 Task: Add Badger Balm Sport Mineral Sunscreen Cream - SPF 40 to the cart.
Action: Mouse moved to (263, 136)
Screenshot: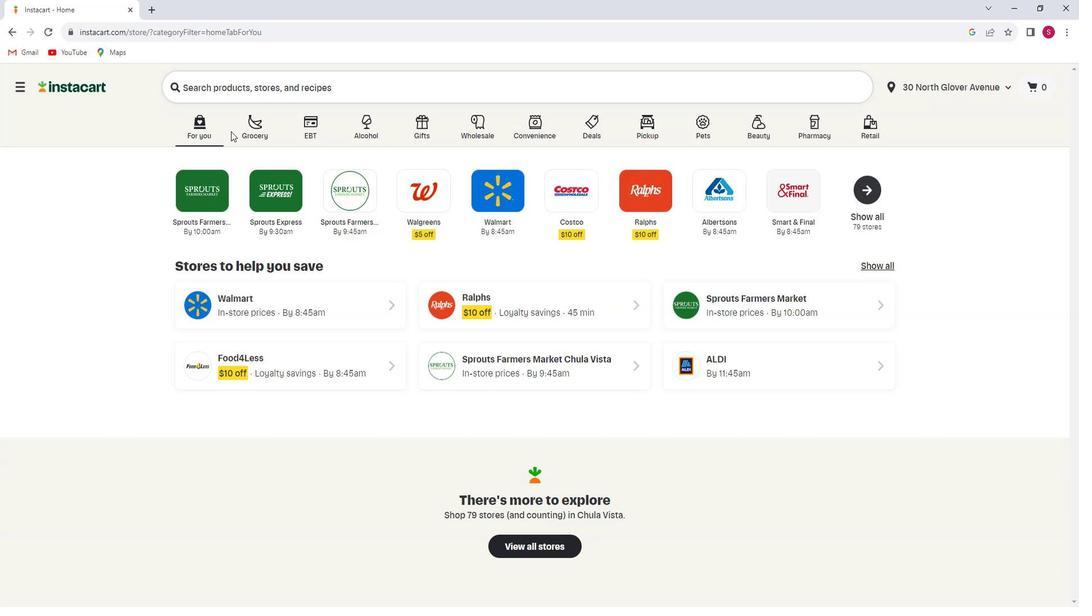 
Action: Mouse pressed left at (263, 136)
Screenshot: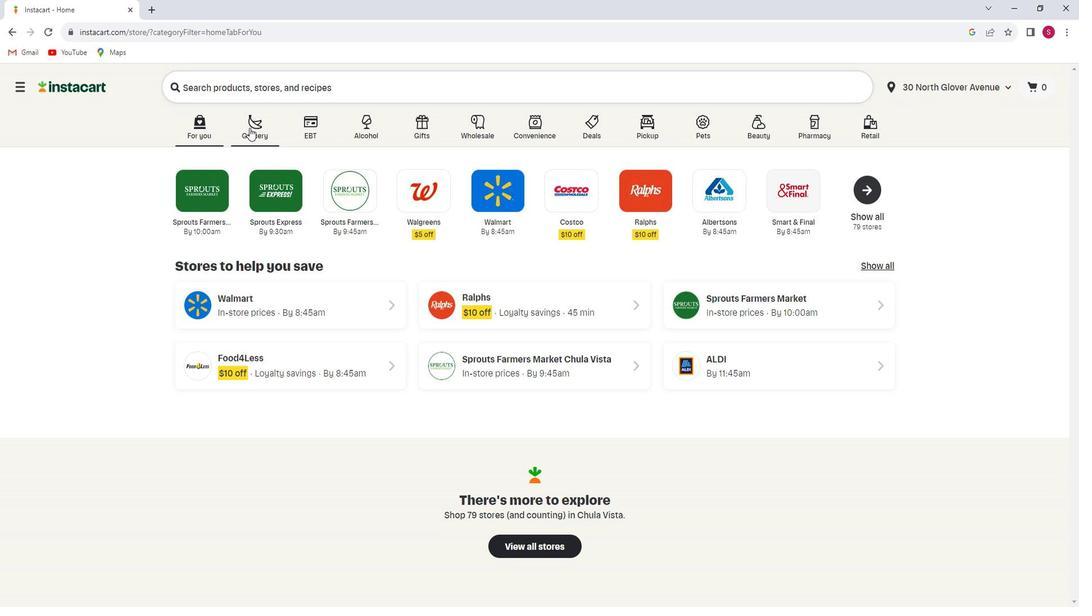 
Action: Mouse moved to (280, 324)
Screenshot: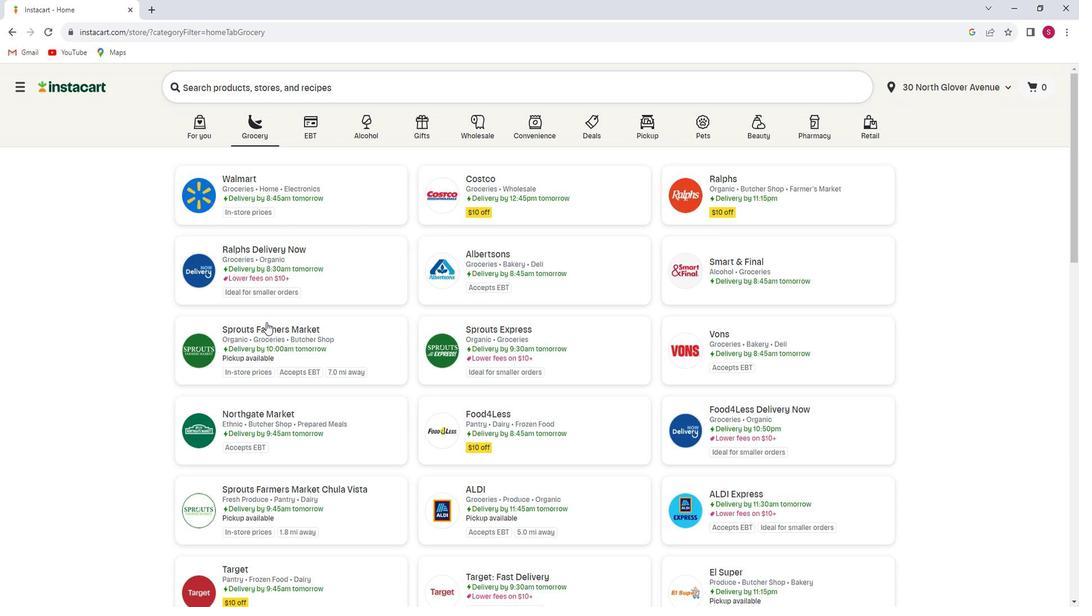 
Action: Mouse pressed left at (280, 324)
Screenshot: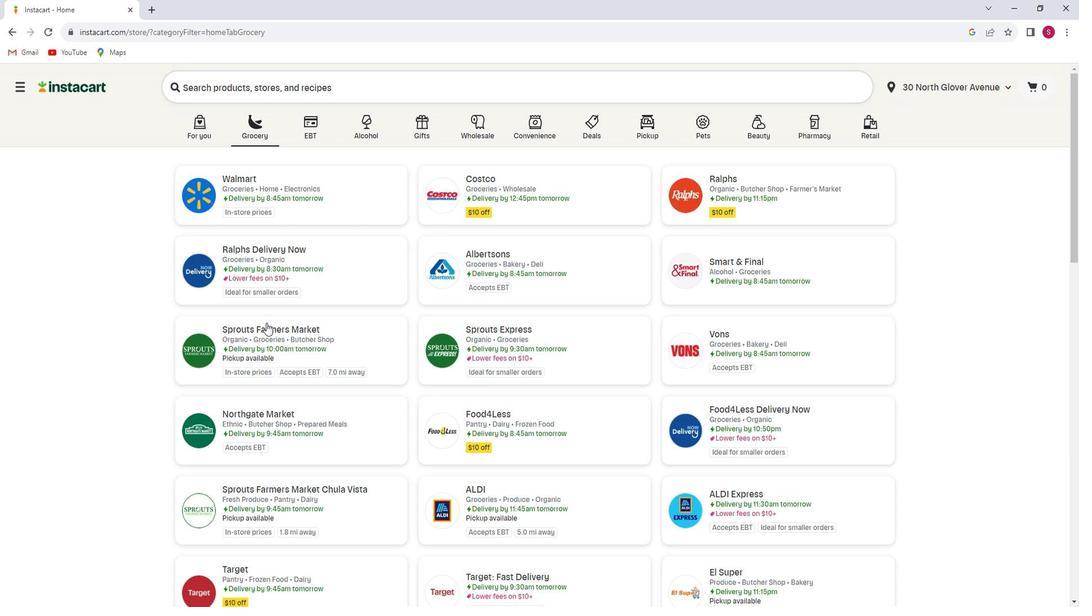 
Action: Mouse moved to (124, 336)
Screenshot: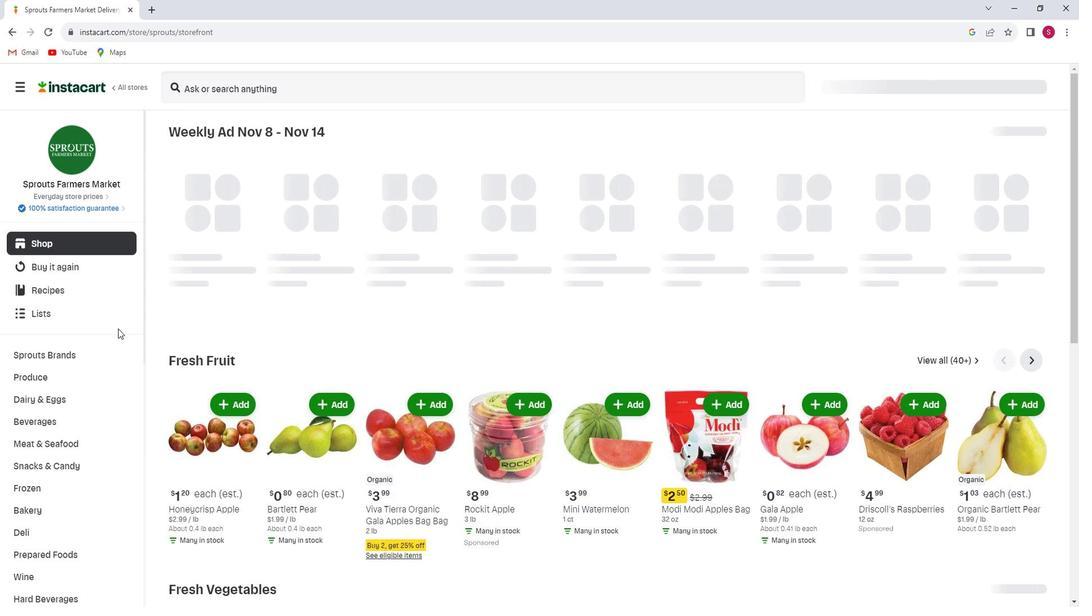 
Action: Mouse scrolled (124, 335) with delta (0, 0)
Screenshot: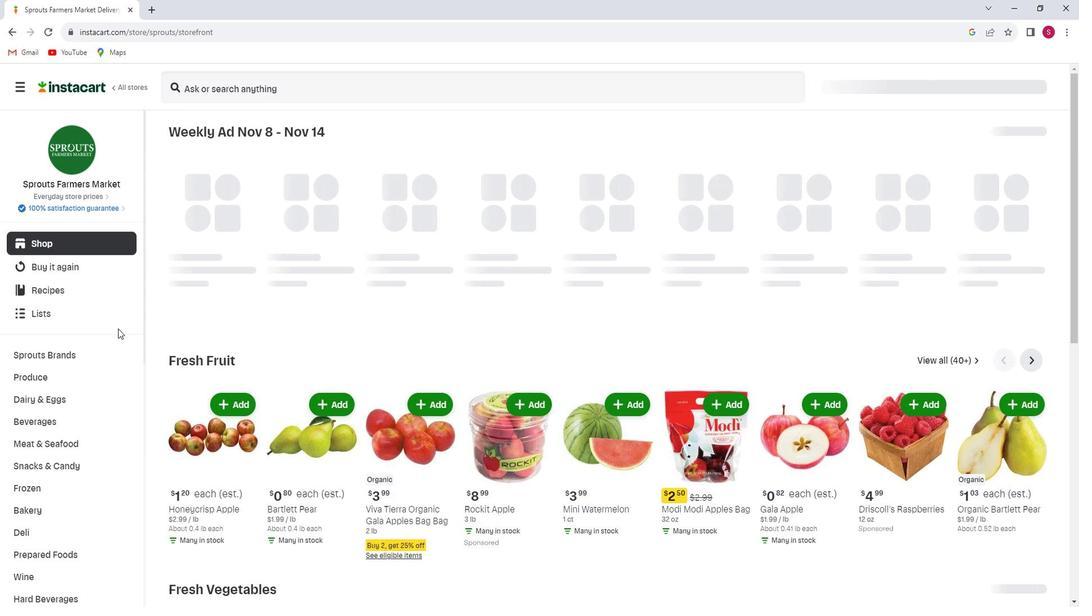 
Action: Mouse moved to (120, 337)
Screenshot: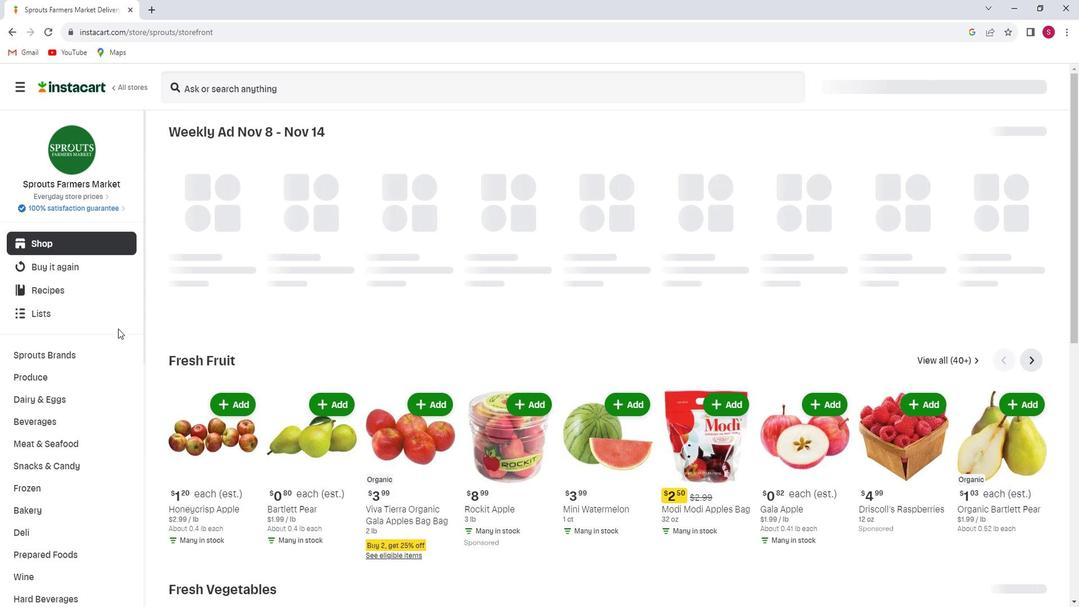 
Action: Mouse scrolled (120, 337) with delta (0, 0)
Screenshot: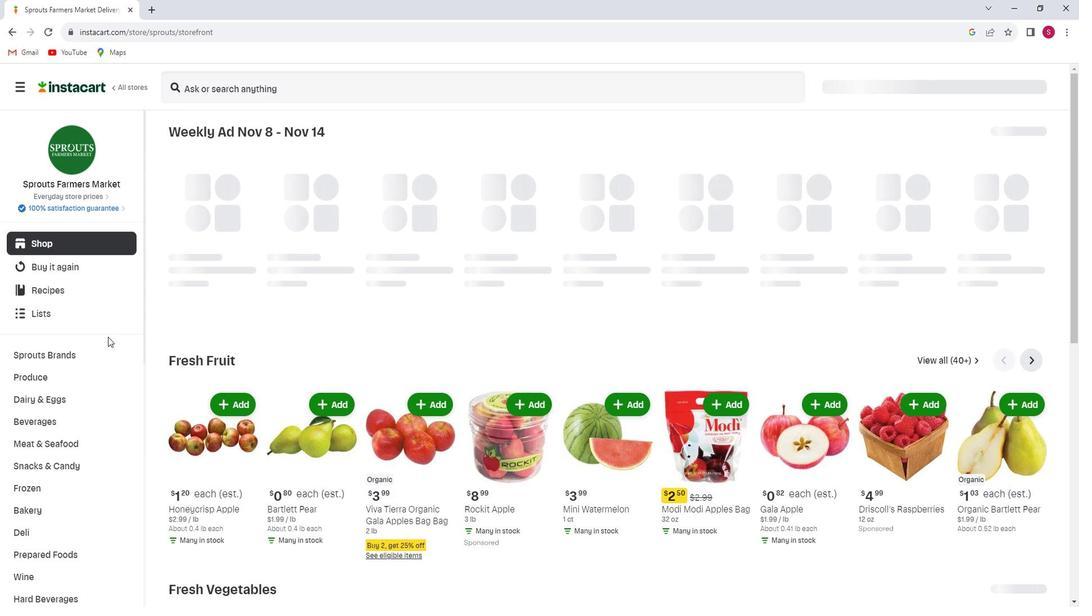 
Action: Mouse scrolled (120, 337) with delta (0, 0)
Screenshot: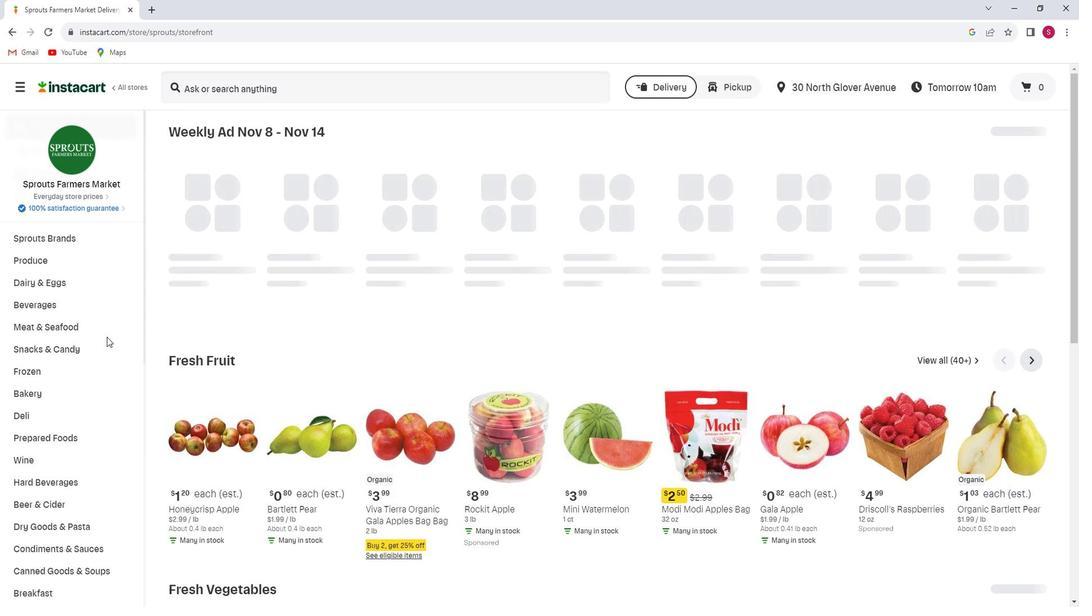 
Action: Mouse scrolled (120, 337) with delta (0, 0)
Screenshot: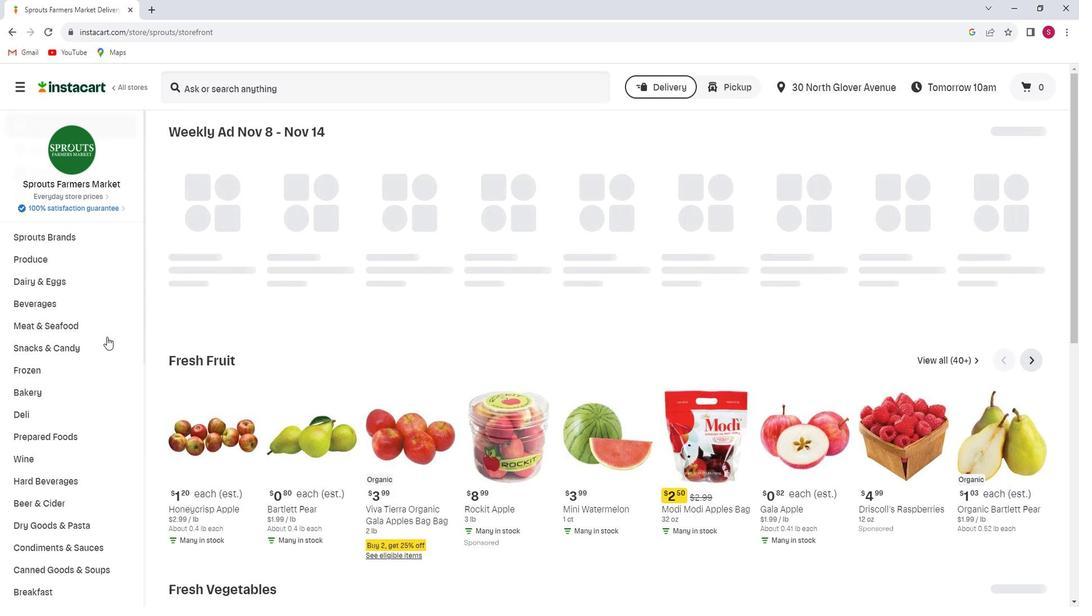 
Action: Mouse scrolled (120, 337) with delta (0, 0)
Screenshot: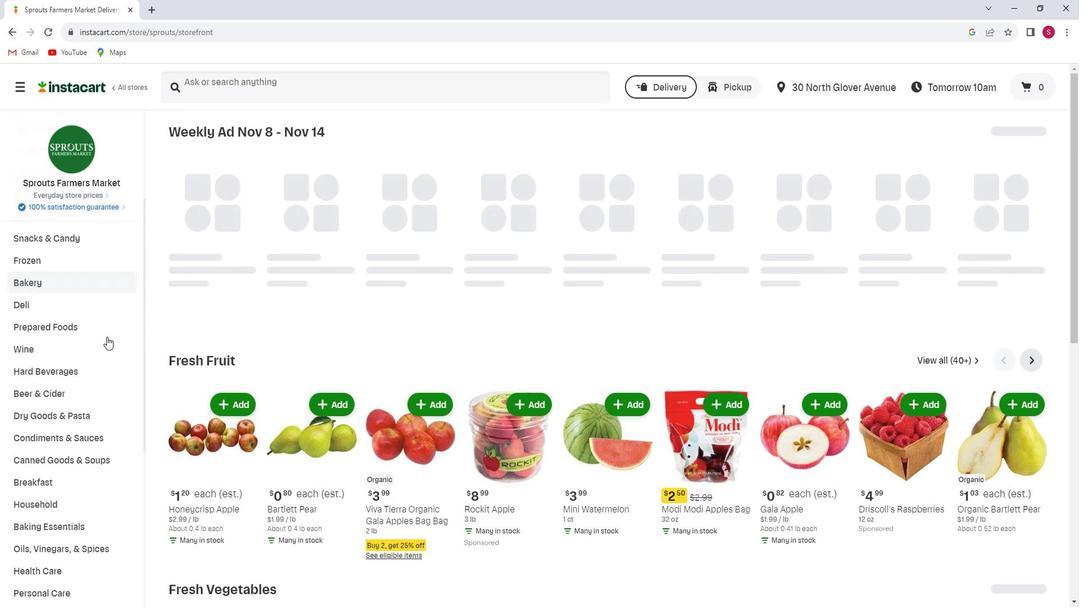
Action: Mouse scrolled (120, 337) with delta (0, 0)
Screenshot: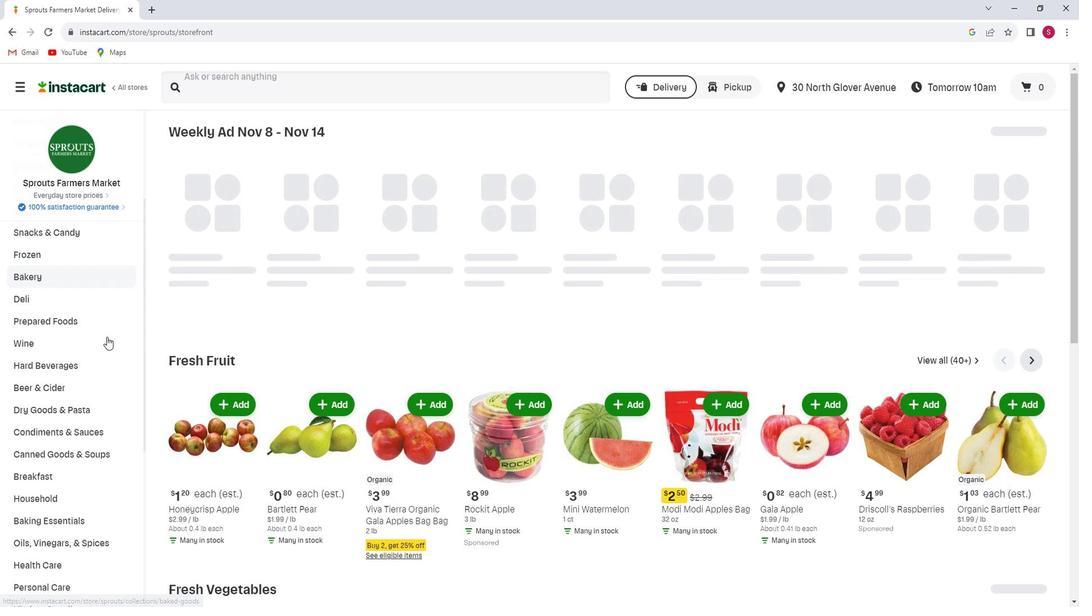 
Action: Mouse scrolled (120, 337) with delta (0, 0)
Screenshot: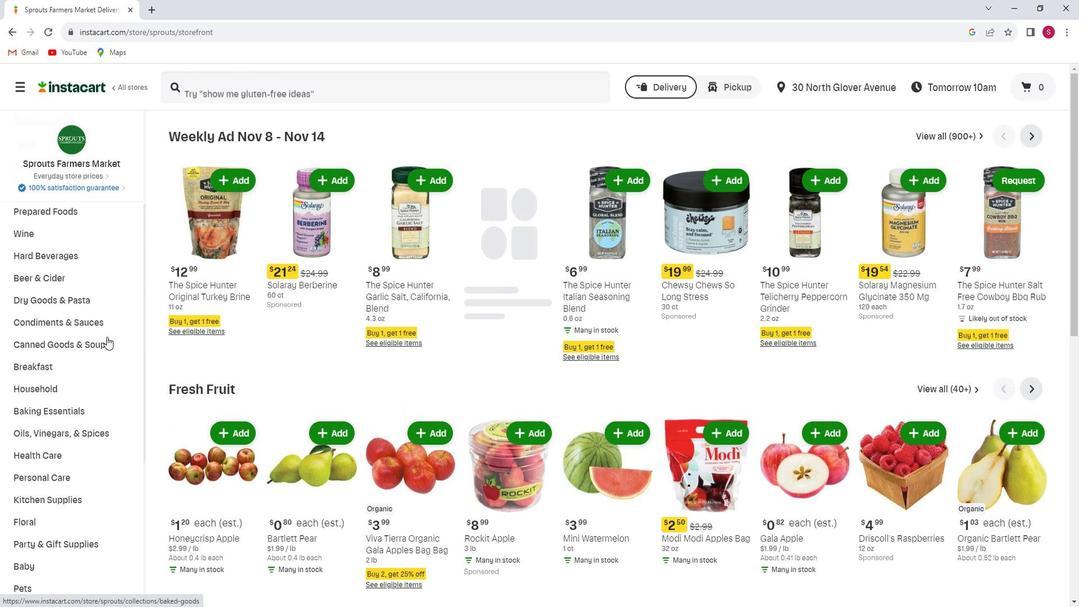 
Action: Mouse moved to (114, 345)
Screenshot: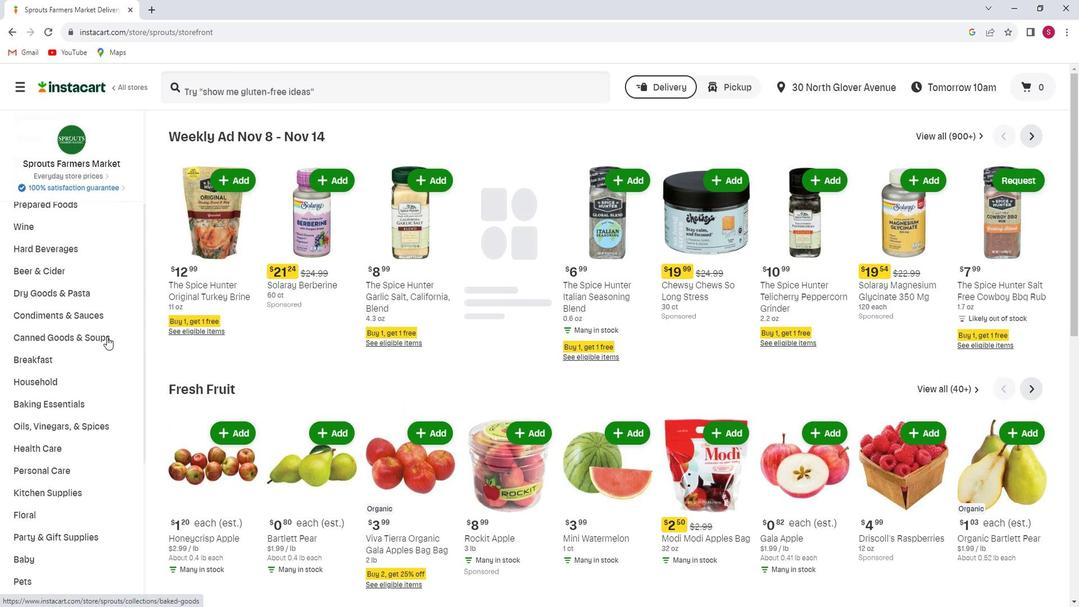 
Action: Mouse scrolled (114, 345) with delta (0, 0)
Screenshot: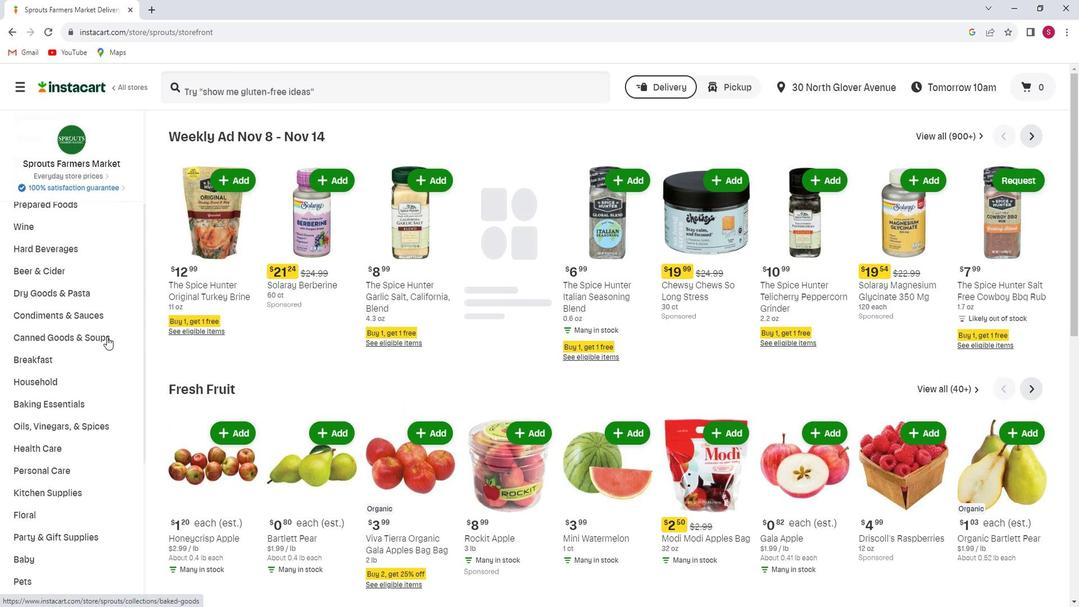 
Action: Mouse moved to (80, 358)
Screenshot: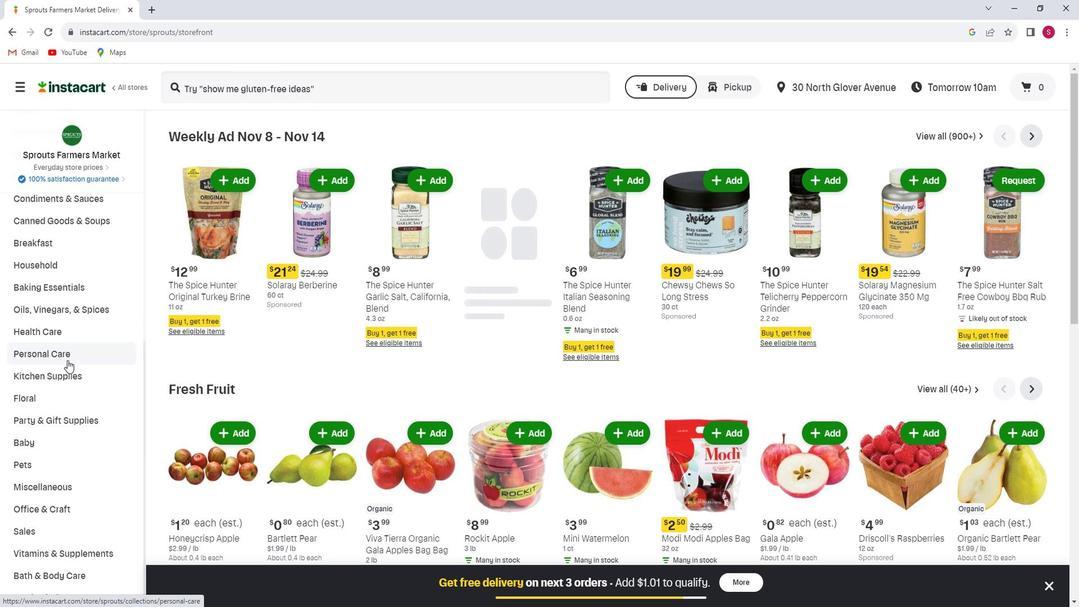
Action: Mouse pressed left at (80, 358)
Screenshot: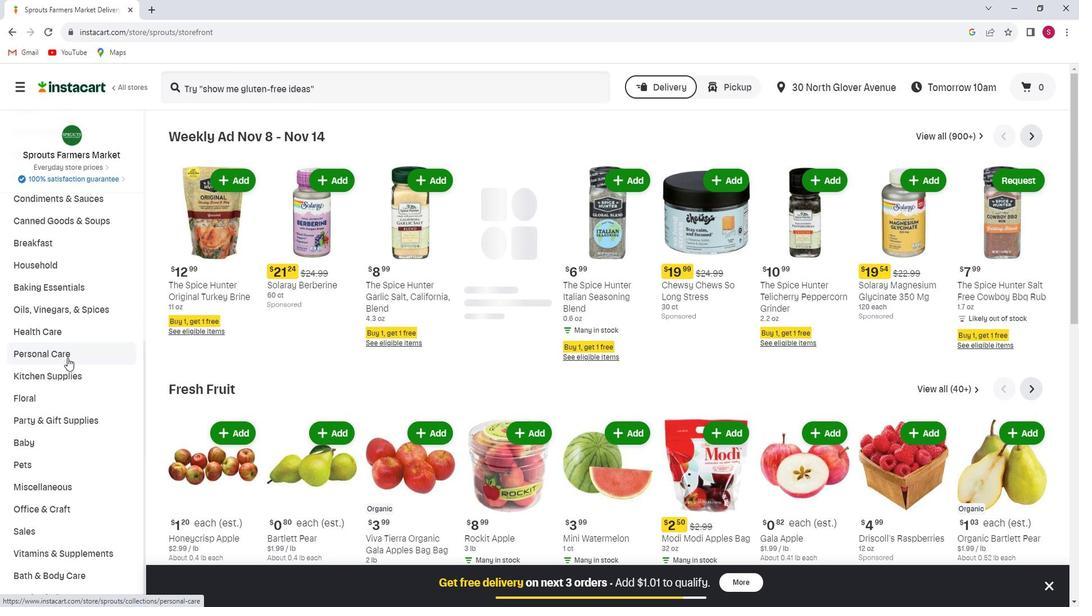 
Action: Mouse moved to (877, 164)
Screenshot: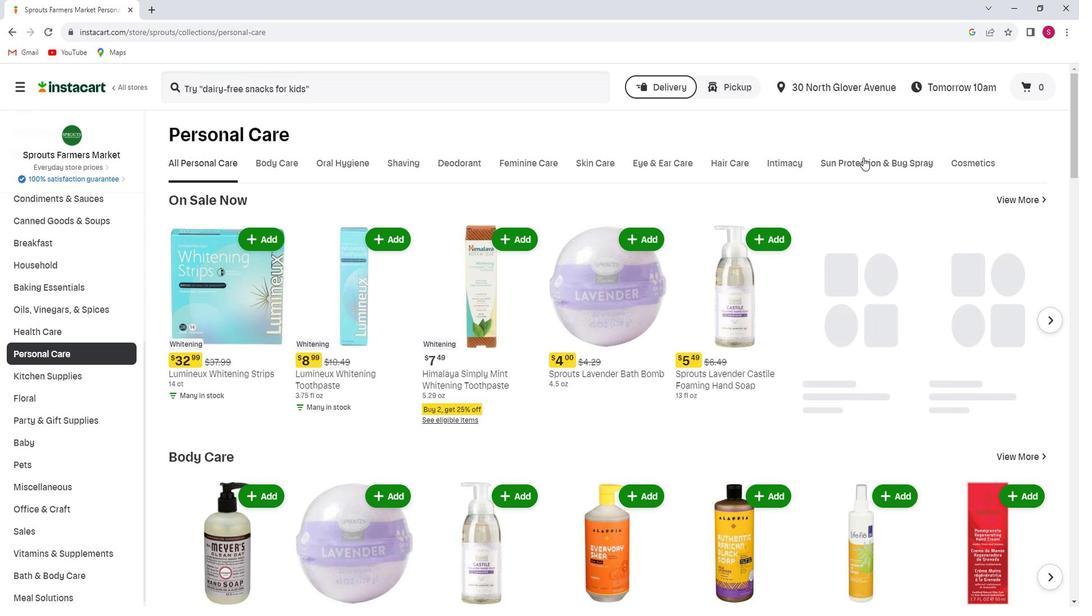 
Action: Mouse pressed left at (877, 164)
Screenshot: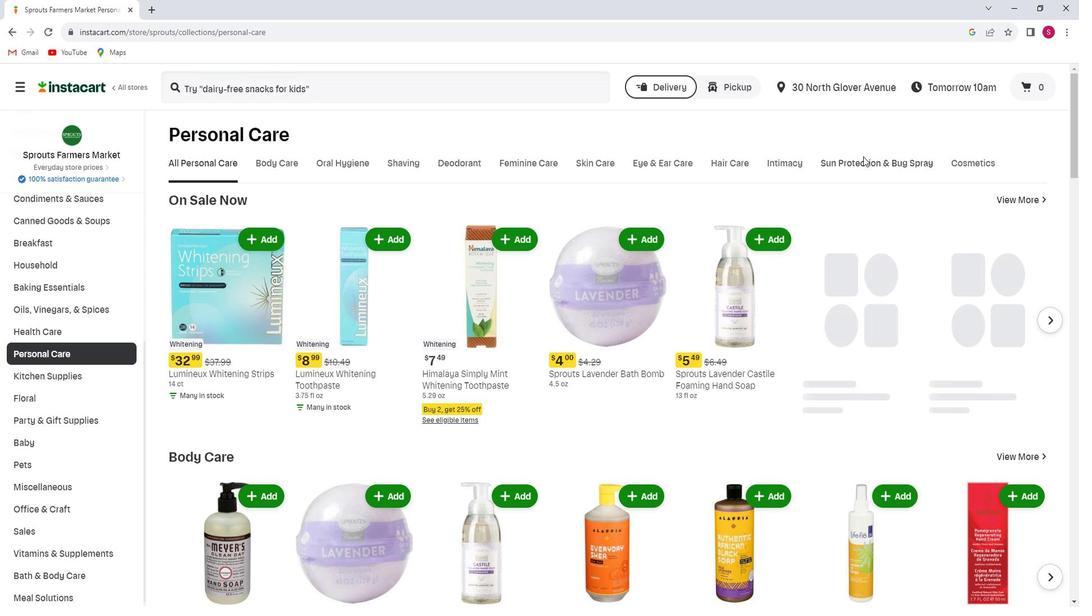 
Action: Mouse moved to (873, 175)
Screenshot: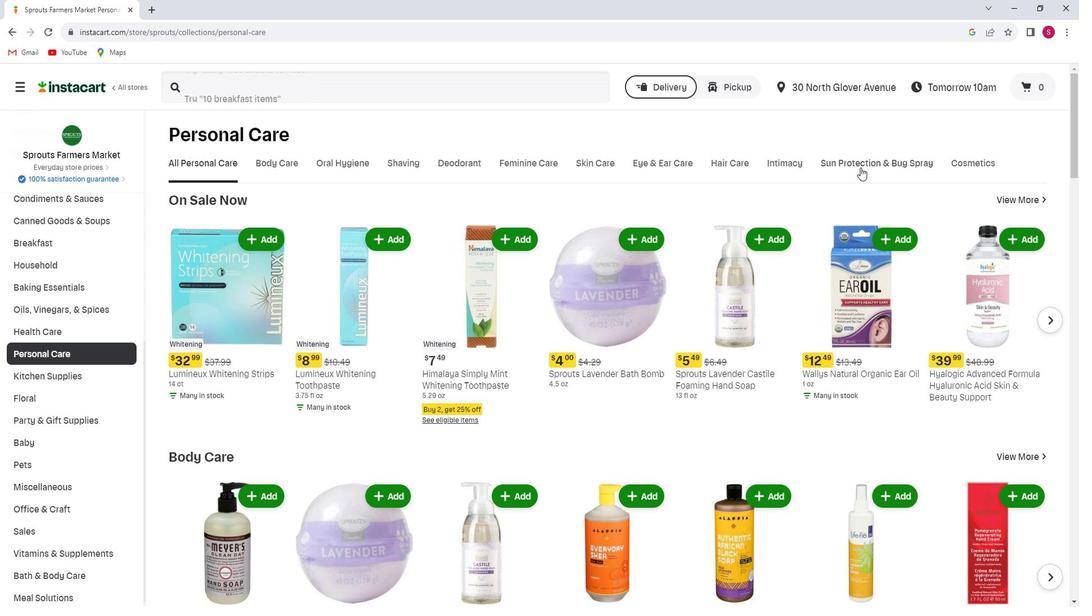 
Action: Mouse pressed left at (873, 175)
Screenshot: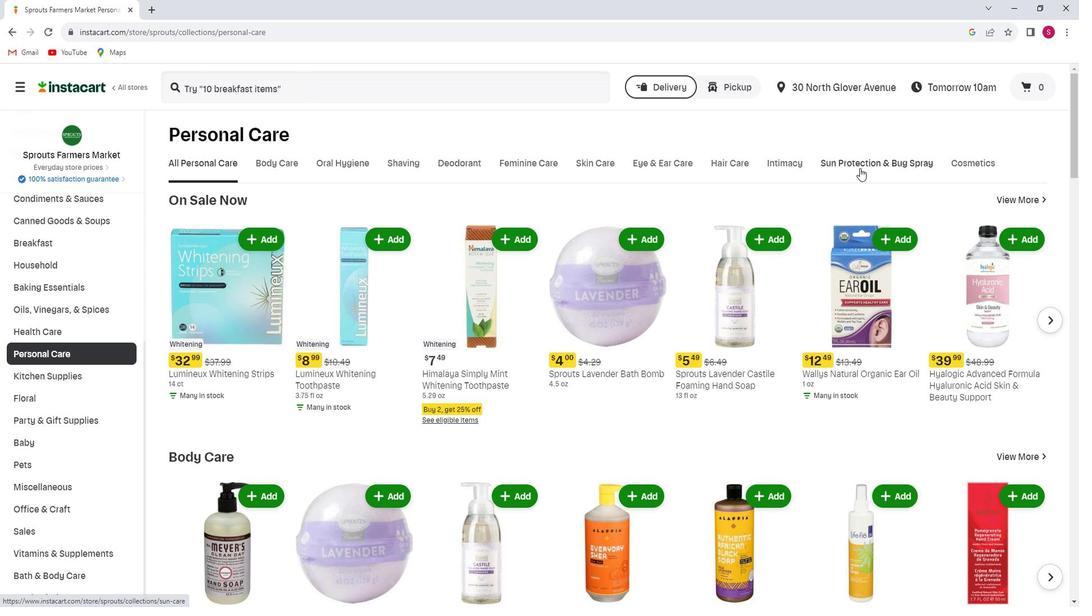 
Action: Mouse moved to (301, 92)
Screenshot: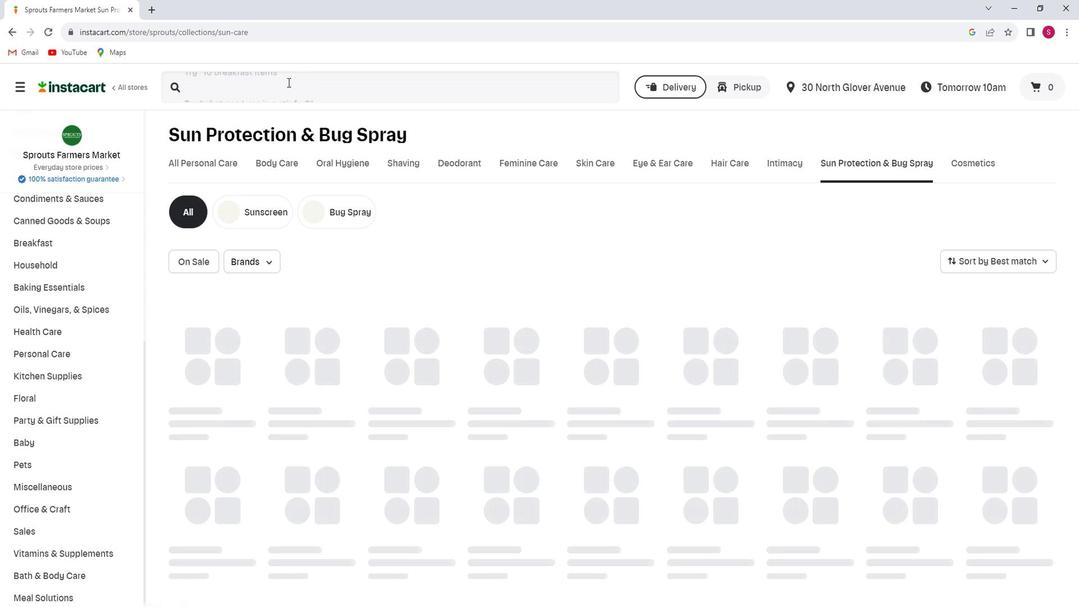 
Action: Mouse pressed left at (301, 92)
Screenshot: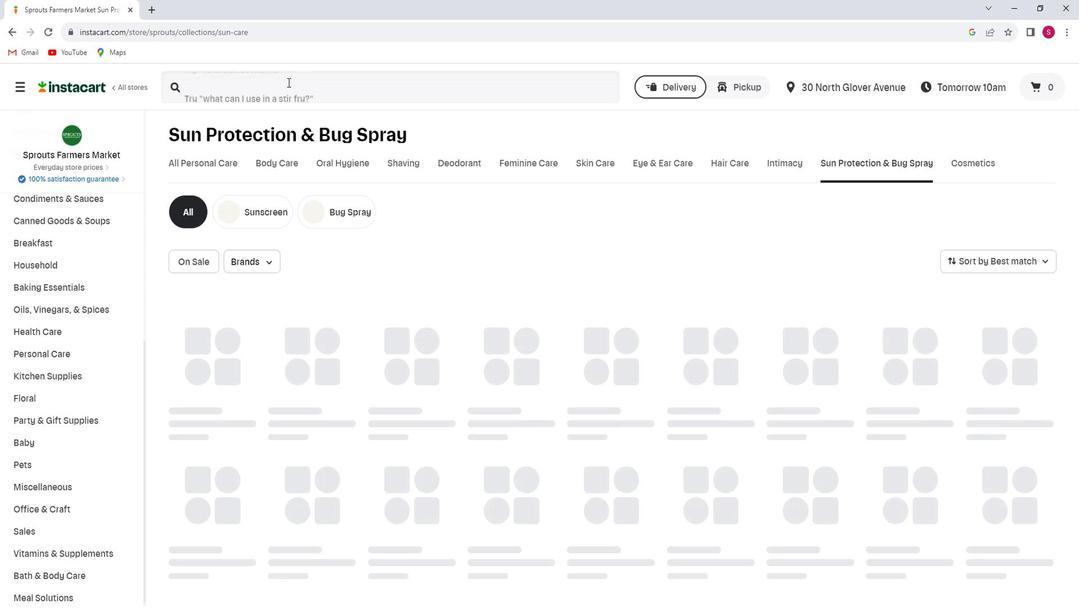 
Action: Key pressed <Key.shift>Badger<Key.space><Key.shift>Balm<Key.space><Key.shift>Sport<Key.space><Key.shift>Mineral<Key.space><Key.shift>Sunscreen<Key.space><Key.shift>cream<Key.space>-<Key.space><Key.shift>S<Key.shift>P<Key.shift><Key.shift>F<Key.space>40<Key.enter>
Screenshot: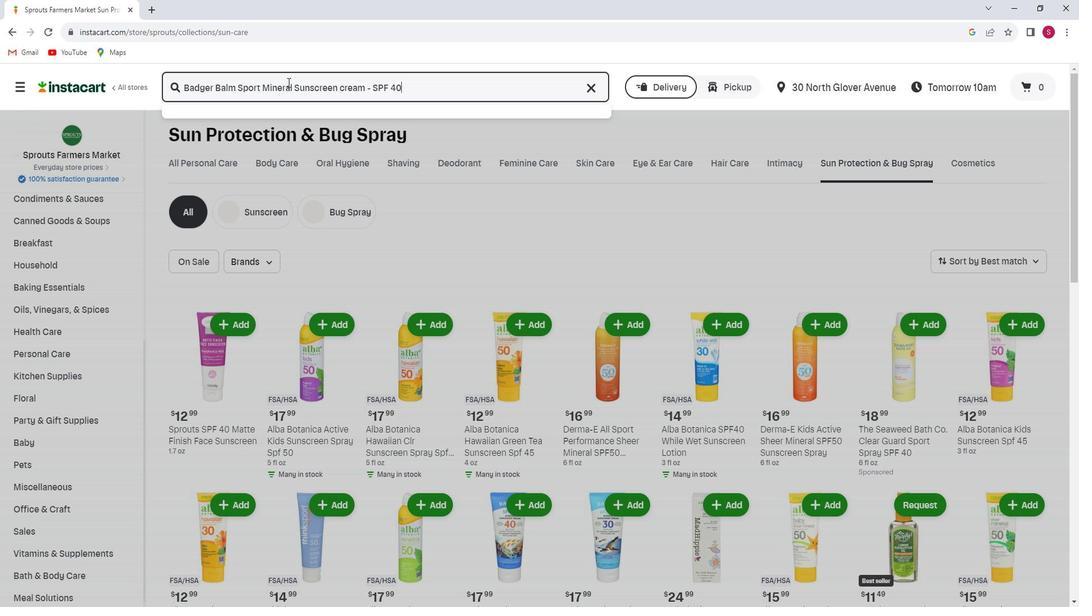 
Action: Mouse moved to (351, 213)
Screenshot: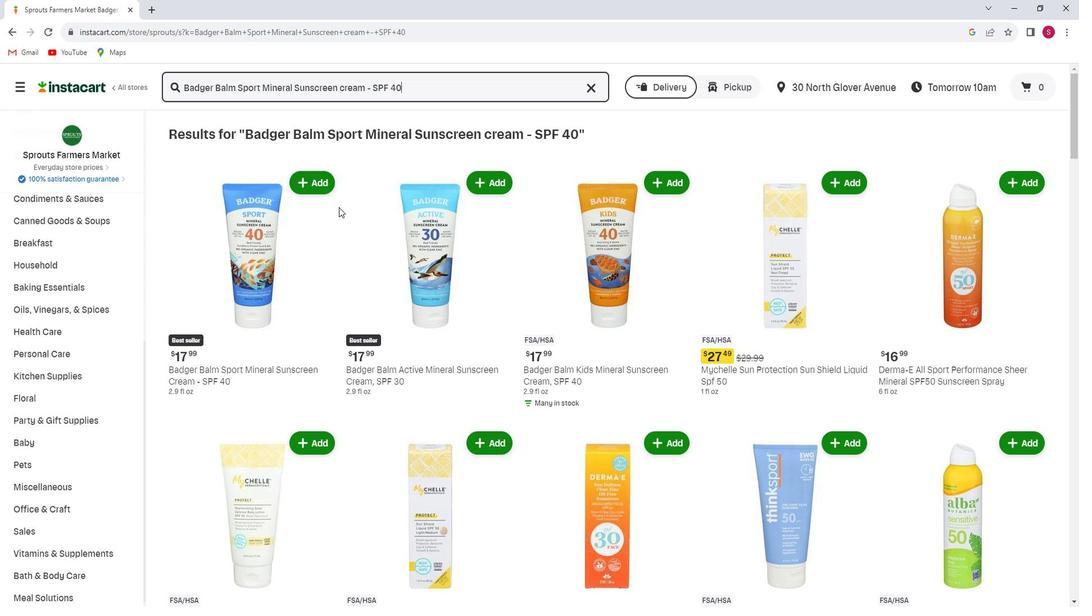 
Action: Mouse scrolled (351, 213) with delta (0, 0)
Screenshot: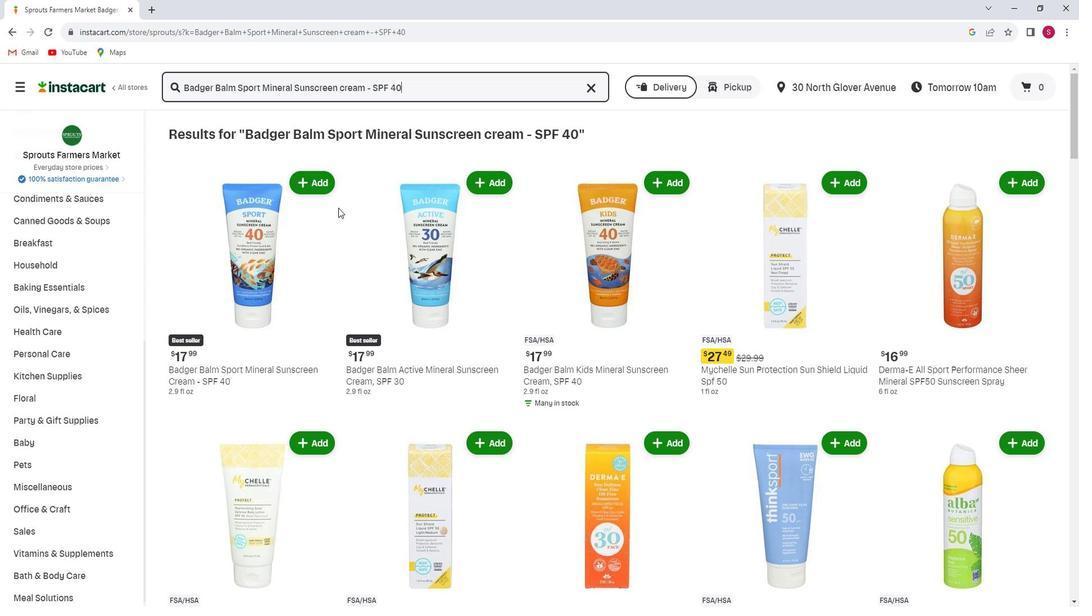 
Action: Mouse moved to (328, 137)
Screenshot: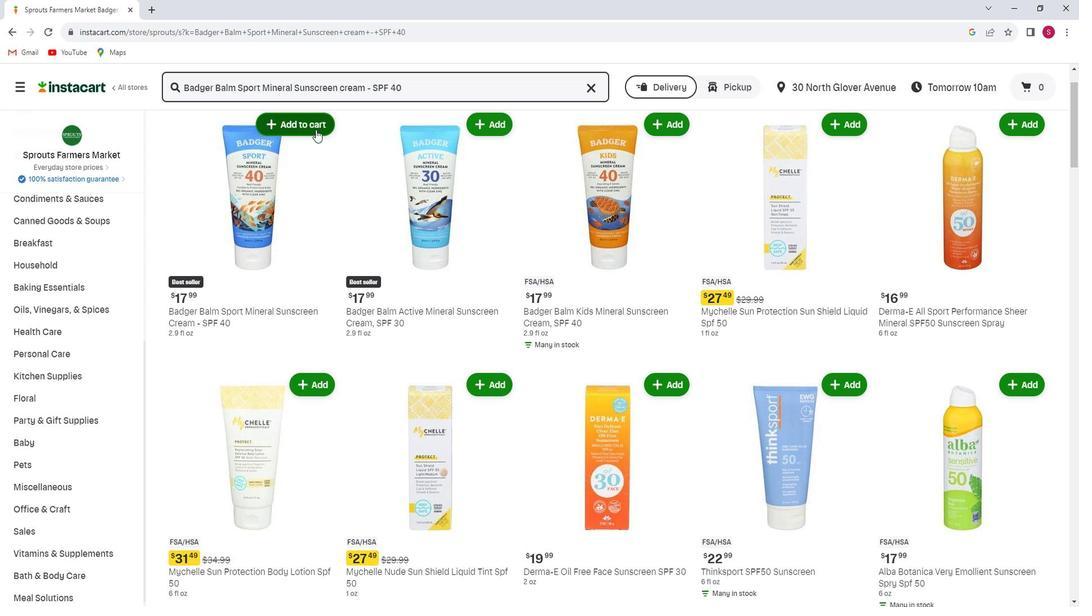 
Action: Mouse pressed left at (328, 137)
Screenshot: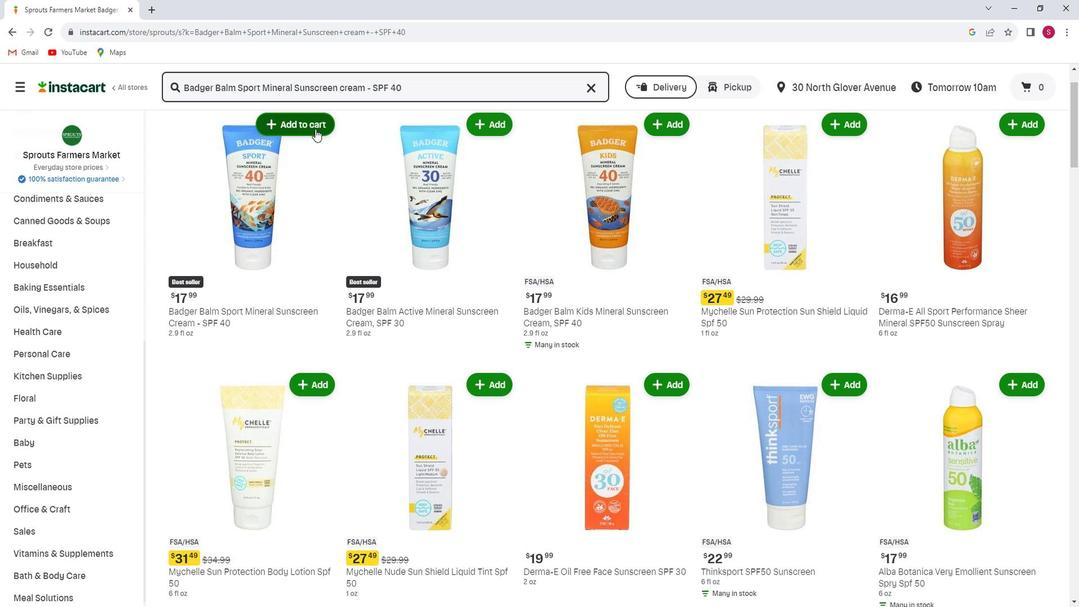 
Action: Mouse moved to (351, 194)
Screenshot: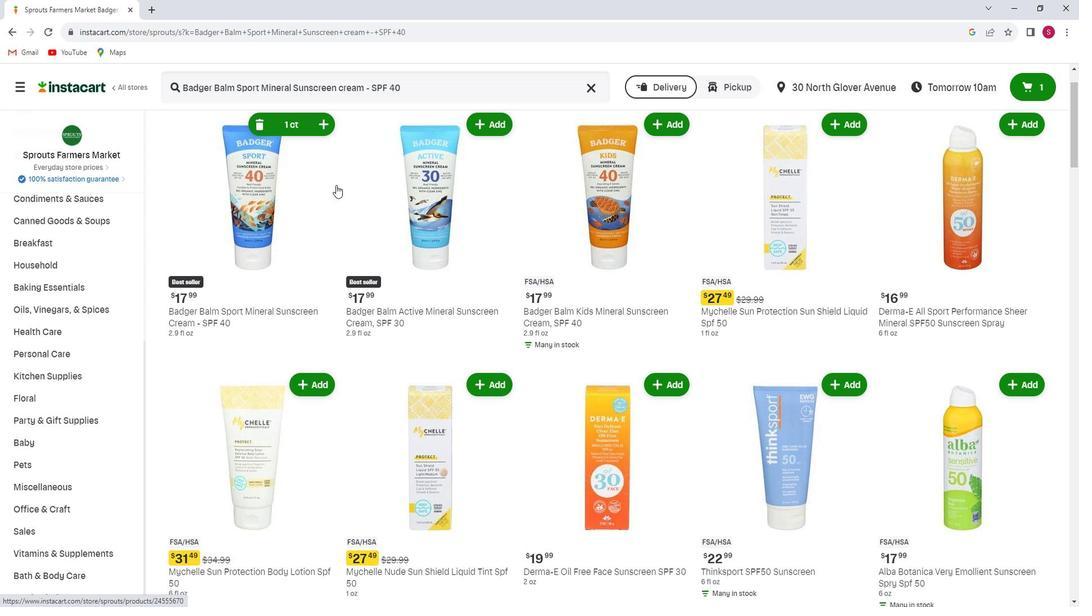 
